 Task: Create a sub task Release to Production / Go Live for the task  Implement a new cloud-based procurement management system for a company in the project ArtisanBridge , assign it to team member softage.4@softage.net and update the status of the sub task to  At Risk , set the priority of the sub task to Medium
Action: Mouse moved to (393, 563)
Screenshot: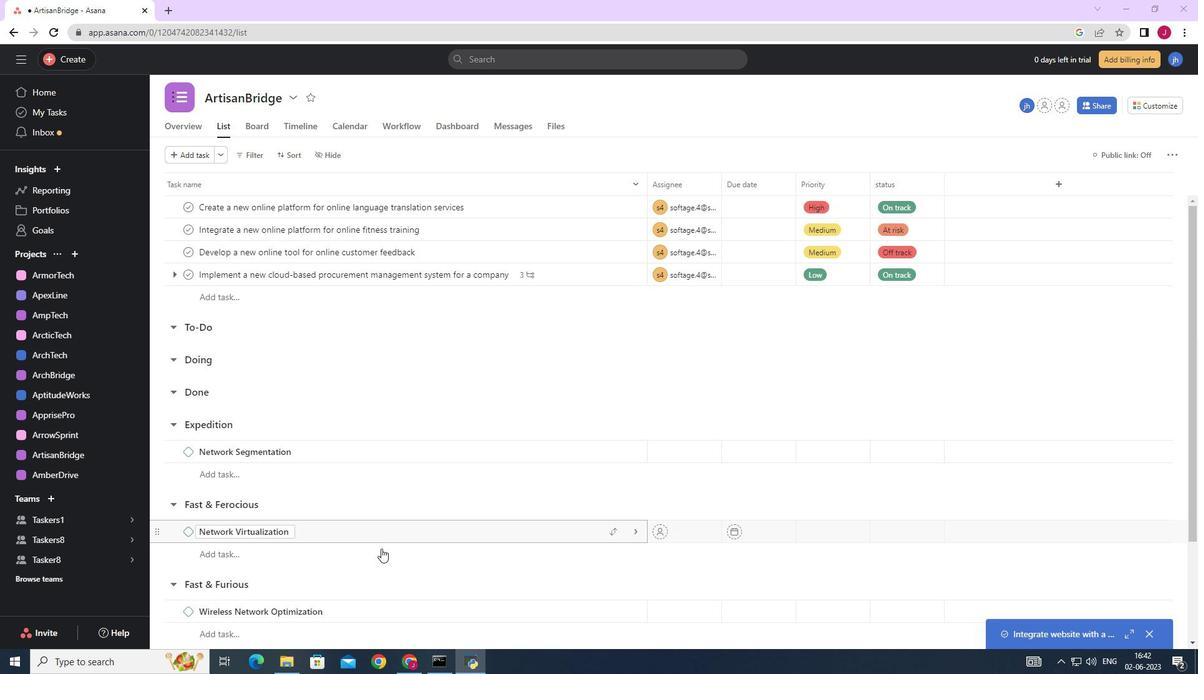 
Action: Mouse scrolled (393, 564) with delta (0, 0)
Screenshot: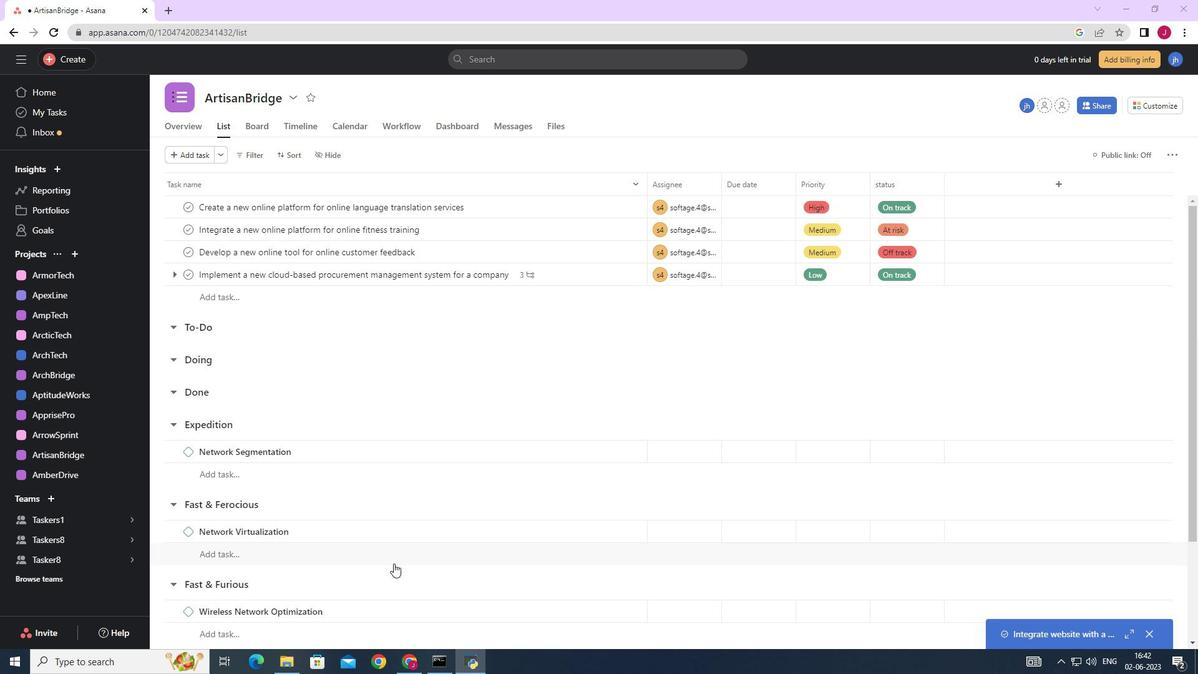 
Action: Mouse scrolled (393, 564) with delta (0, 0)
Screenshot: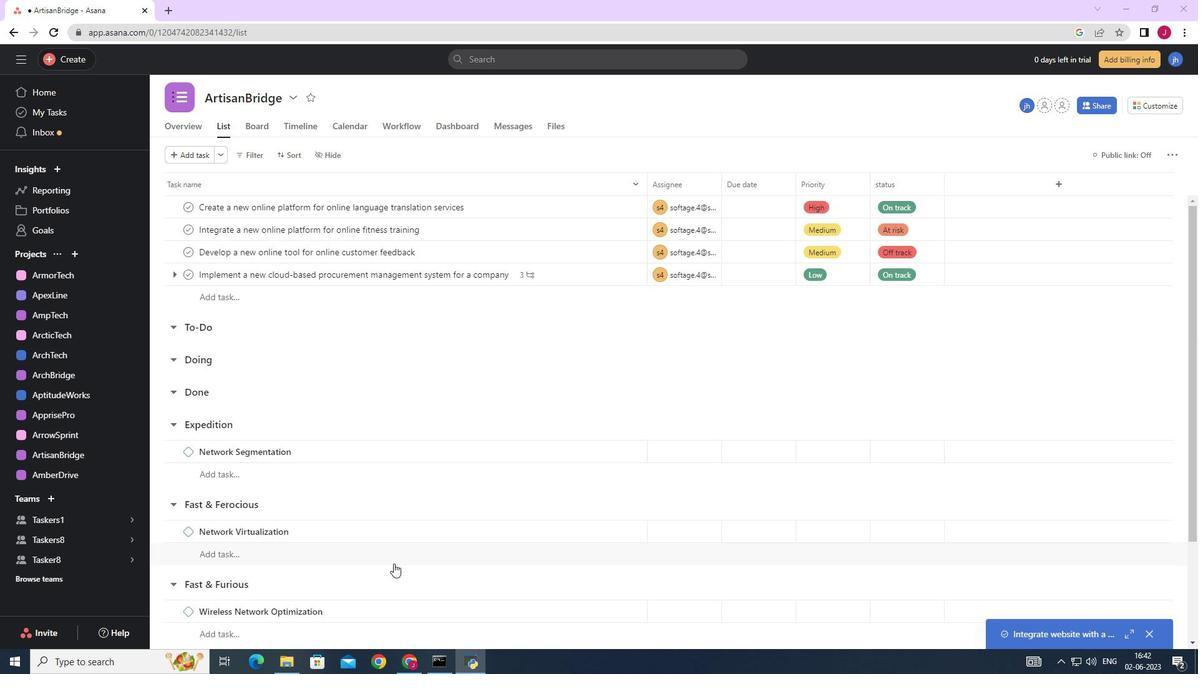 
Action: Mouse moved to (393, 563)
Screenshot: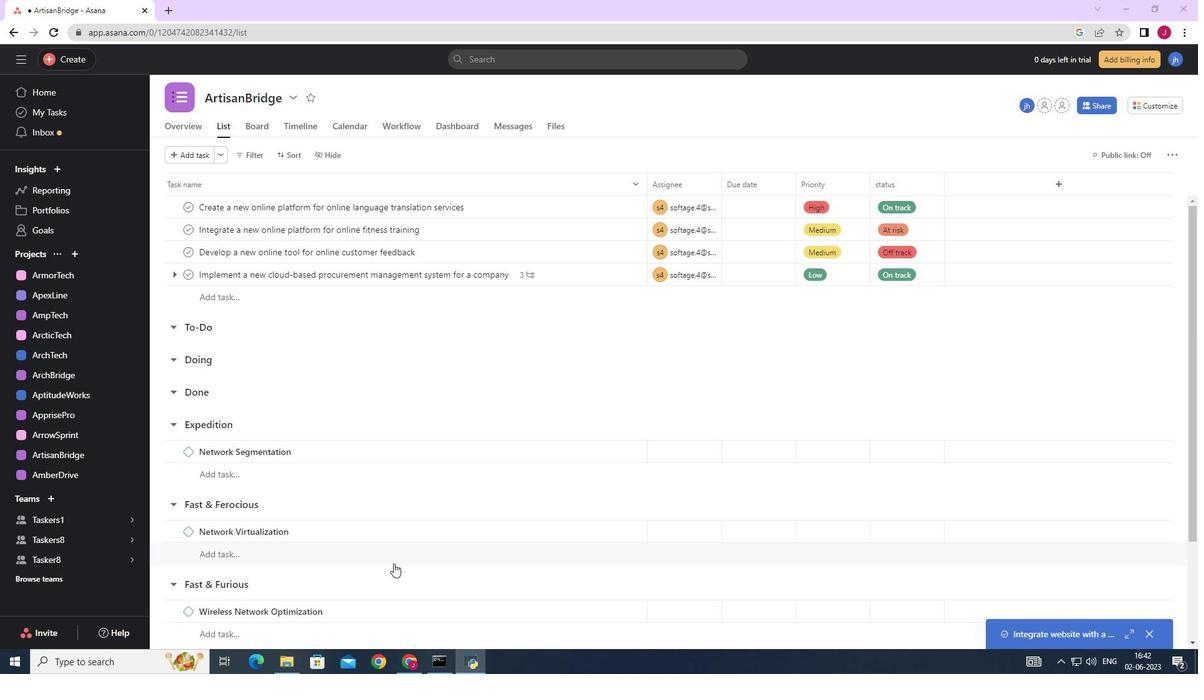 
Action: Mouse scrolled (393, 564) with delta (0, 0)
Screenshot: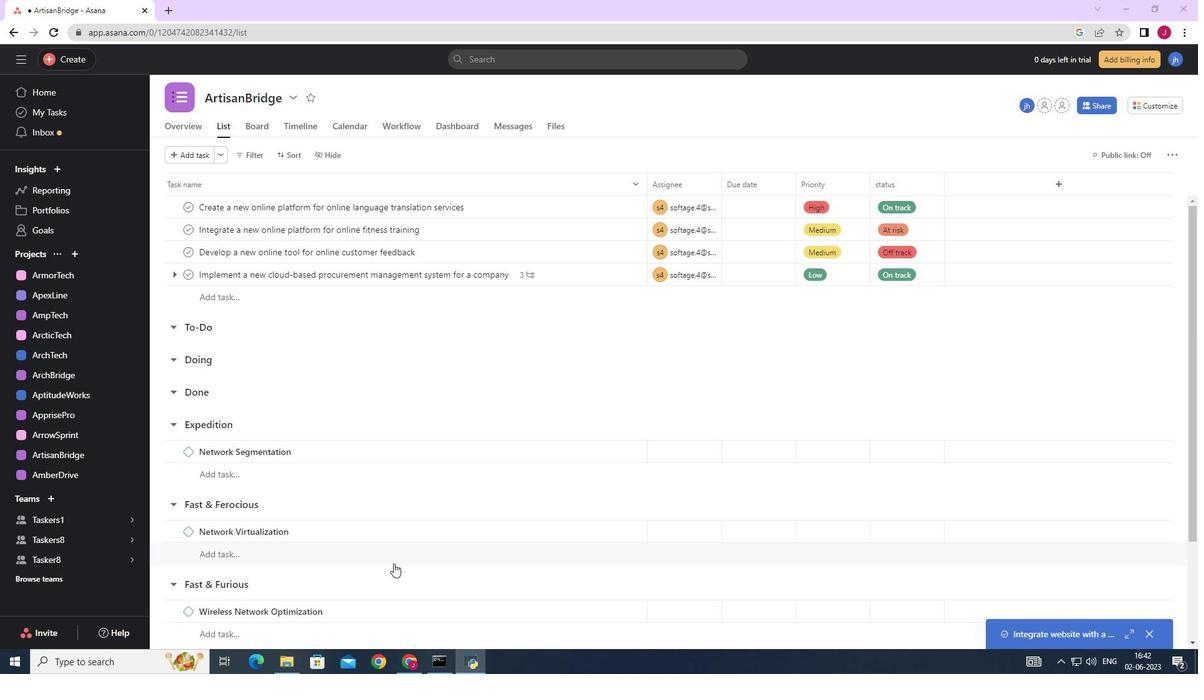 
Action: Mouse moved to (592, 277)
Screenshot: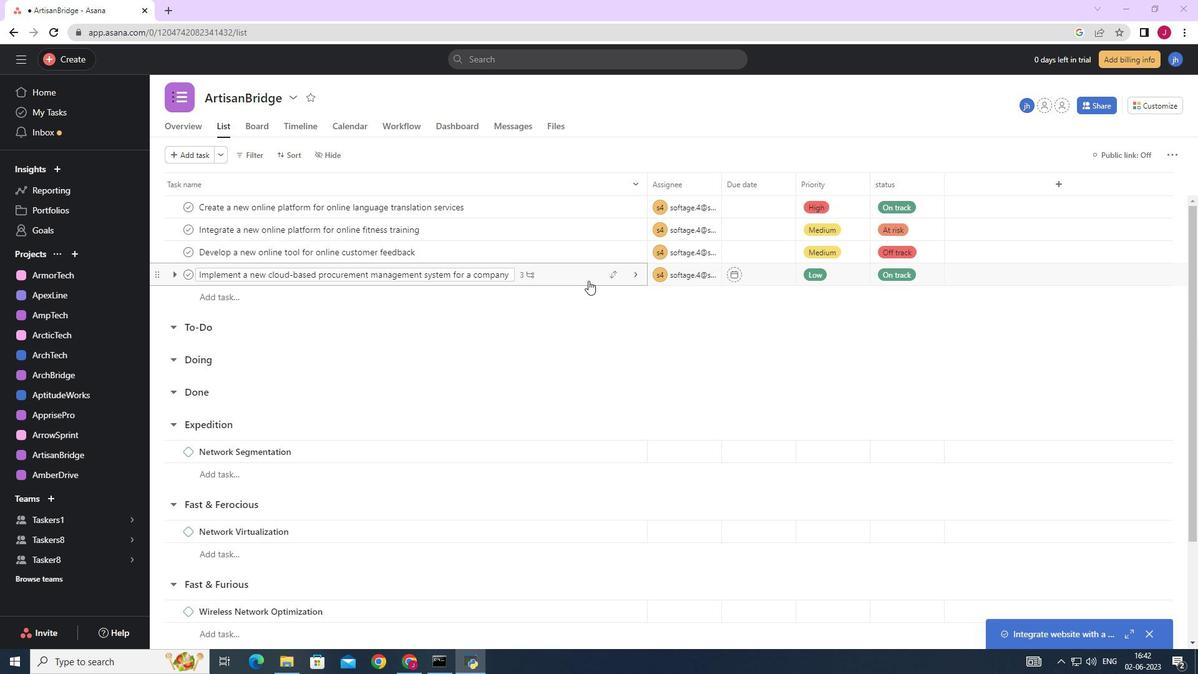 
Action: Mouse pressed left at (592, 277)
Screenshot: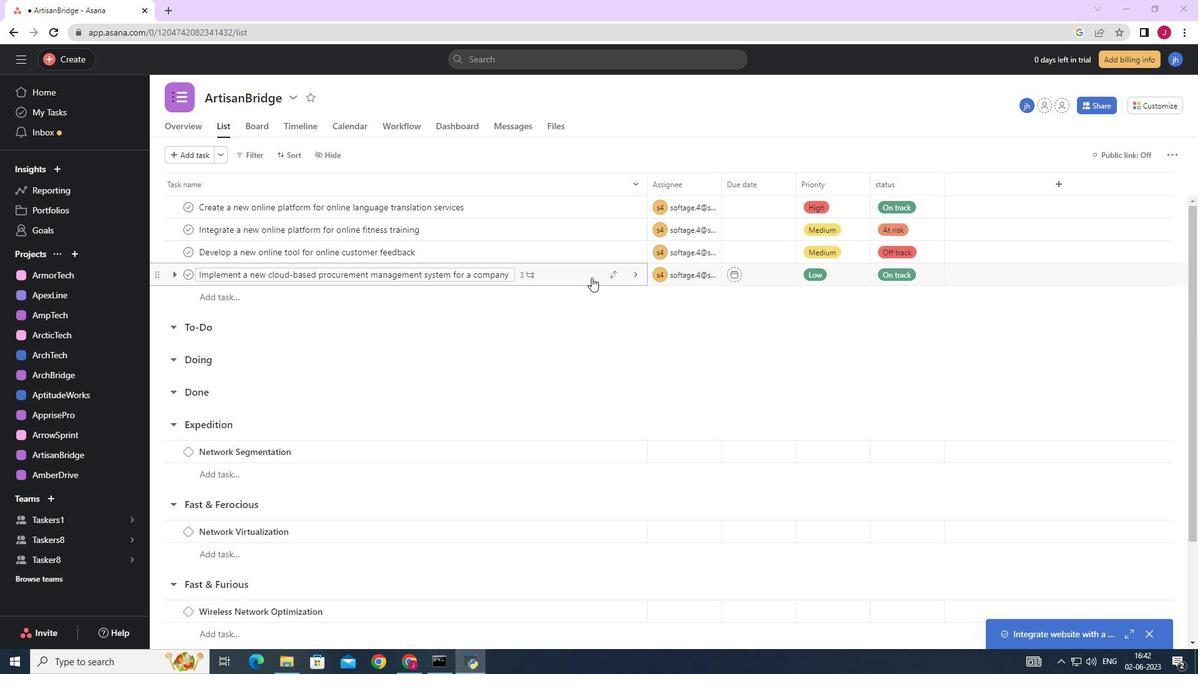 
Action: Mouse moved to (945, 382)
Screenshot: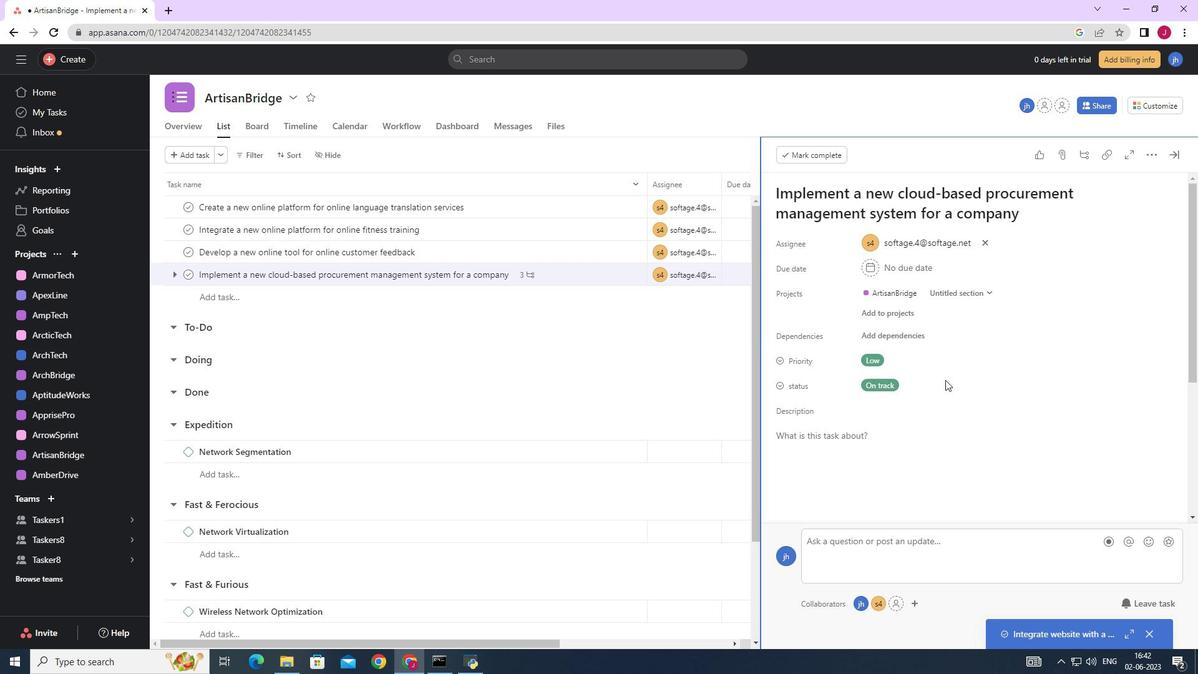 
Action: Mouse scrolled (945, 381) with delta (0, 0)
Screenshot: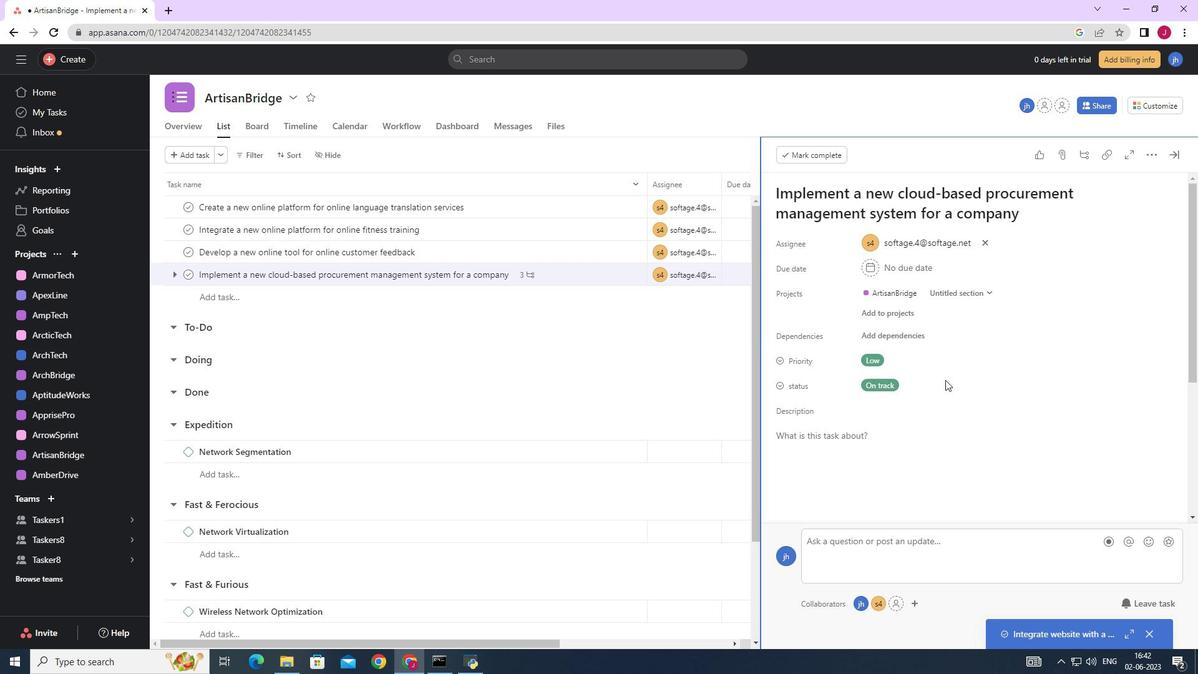 
Action: Mouse scrolled (945, 381) with delta (0, 0)
Screenshot: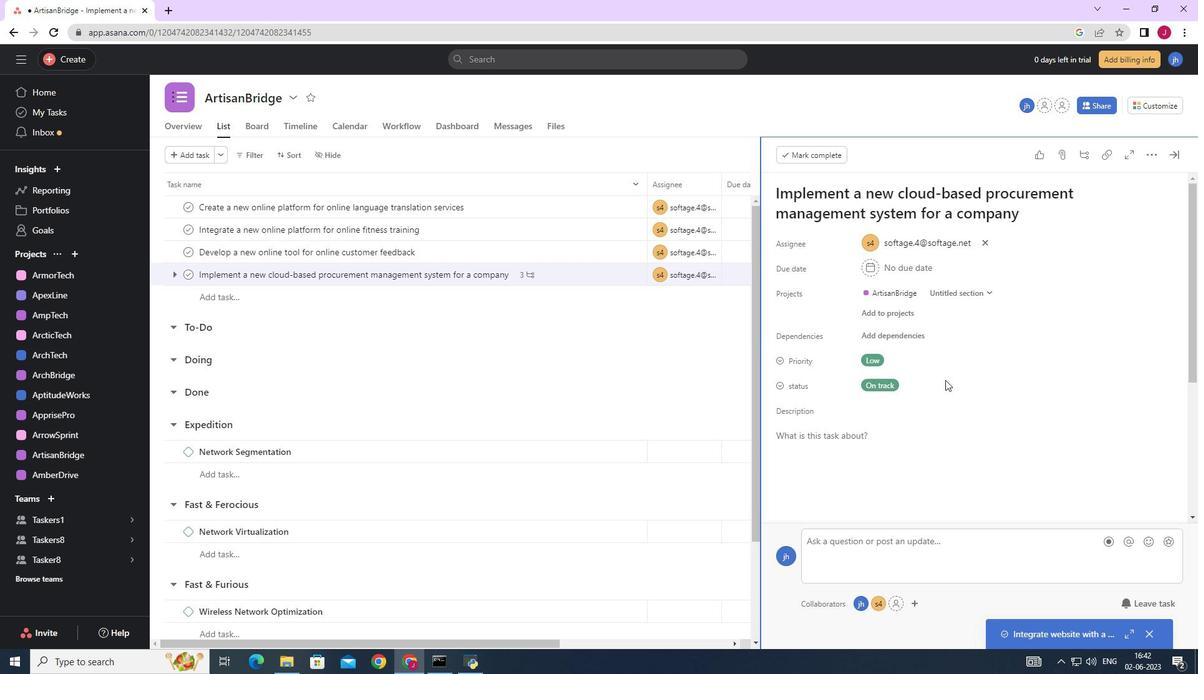 
Action: Mouse scrolled (945, 381) with delta (0, 0)
Screenshot: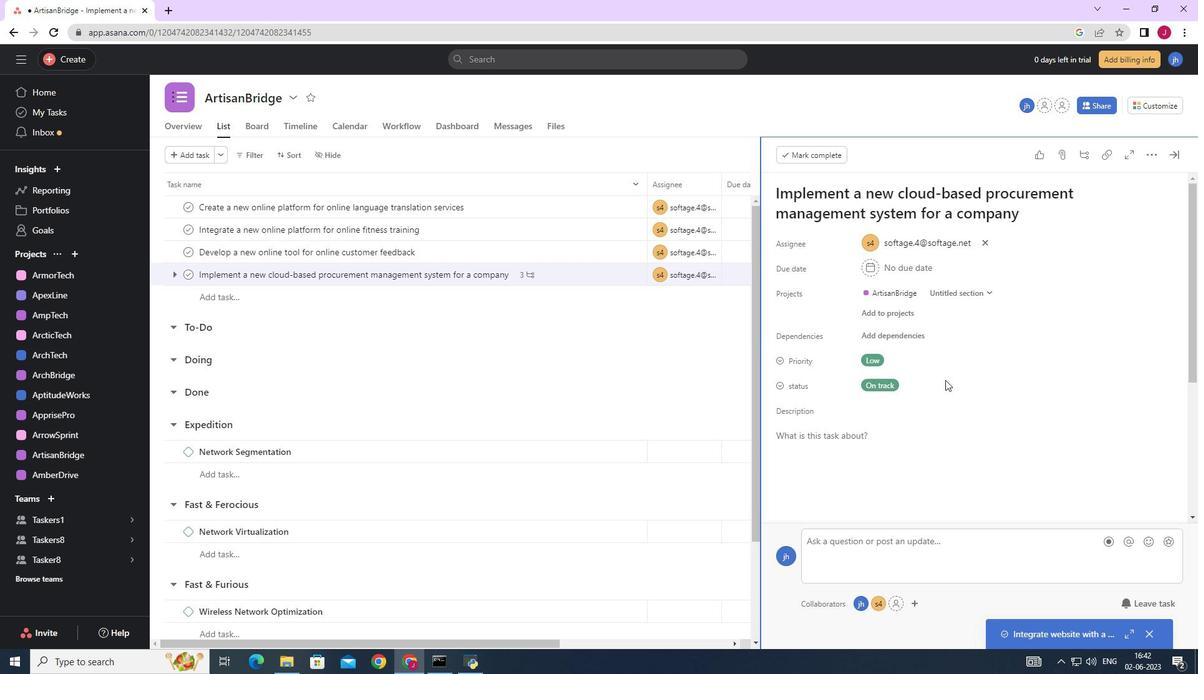 
Action: Mouse scrolled (945, 381) with delta (0, 0)
Screenshot: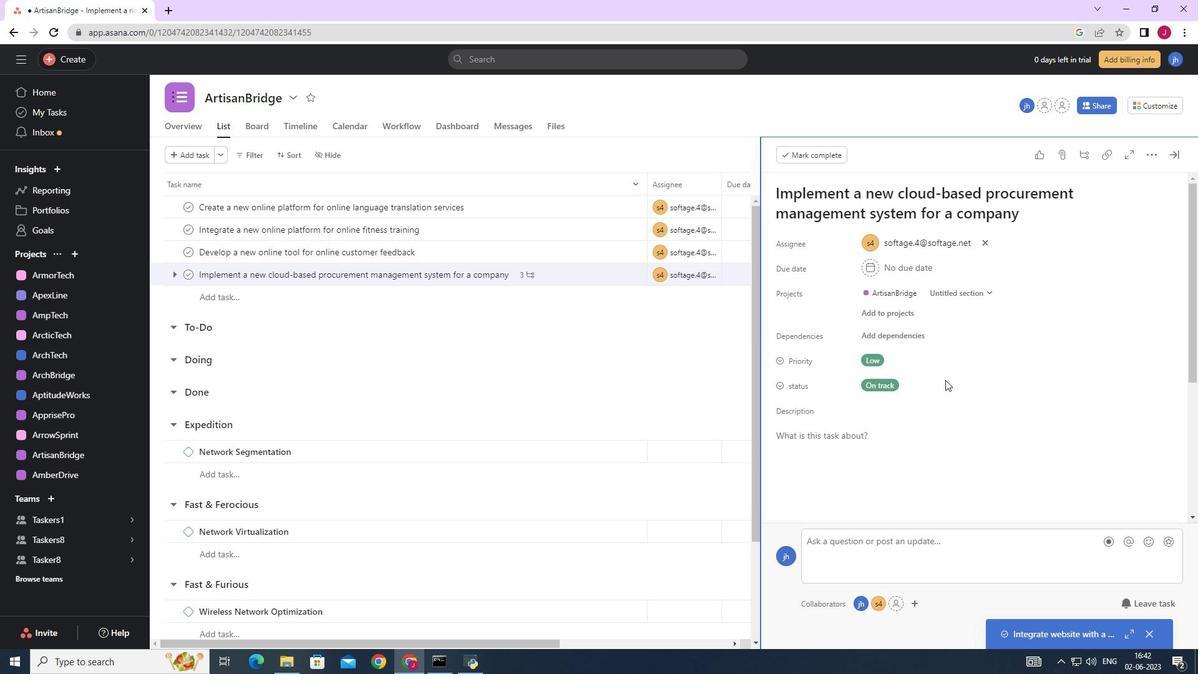 
Action: Mouse moved to (812, 420)
Screenshot: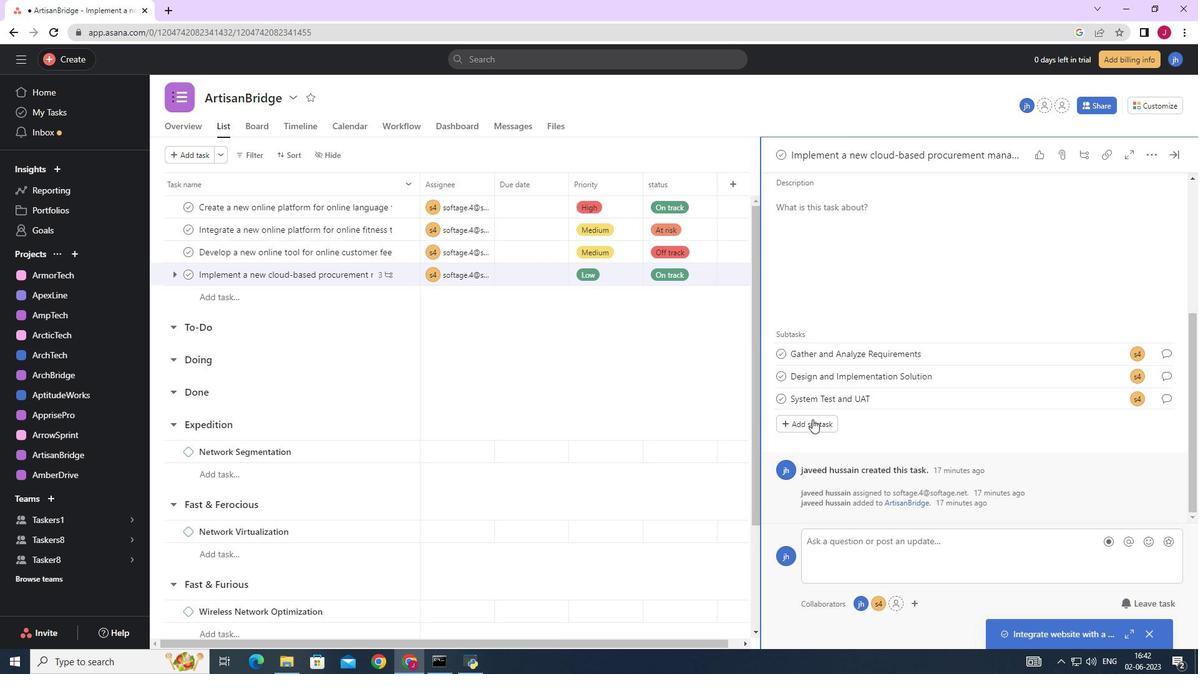 
Action: Mouse pressed left at (812, 420)
Screenshot: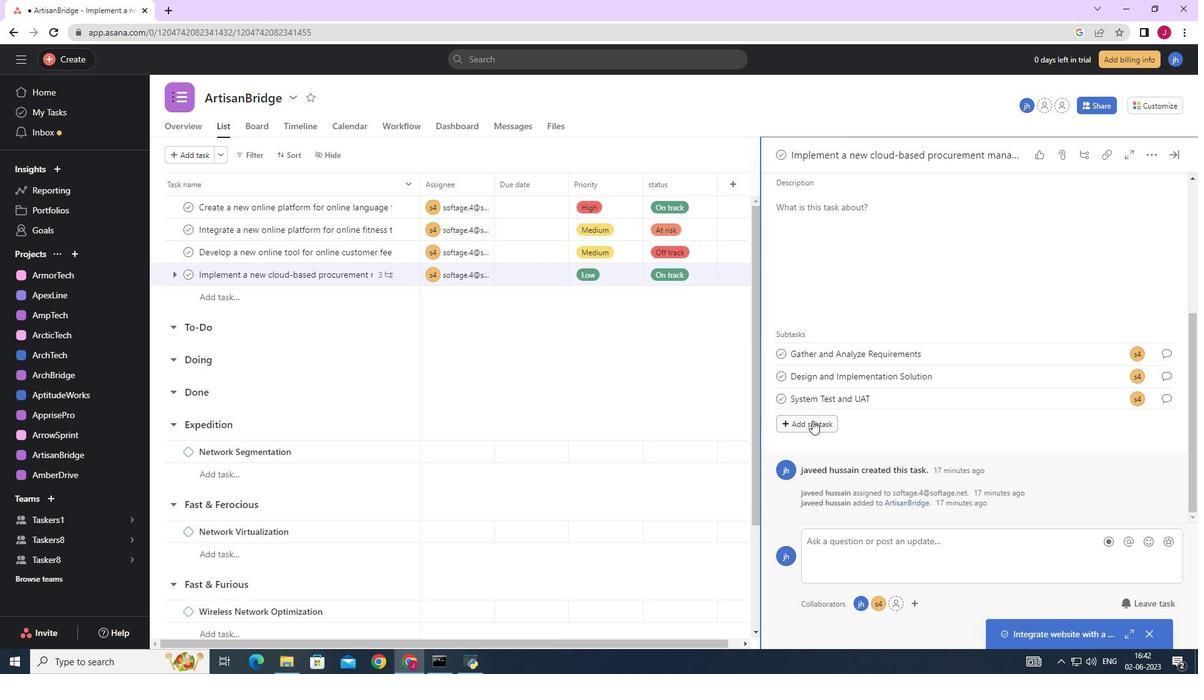 
Action: Mouse moved to (806, 396)
Screenshot: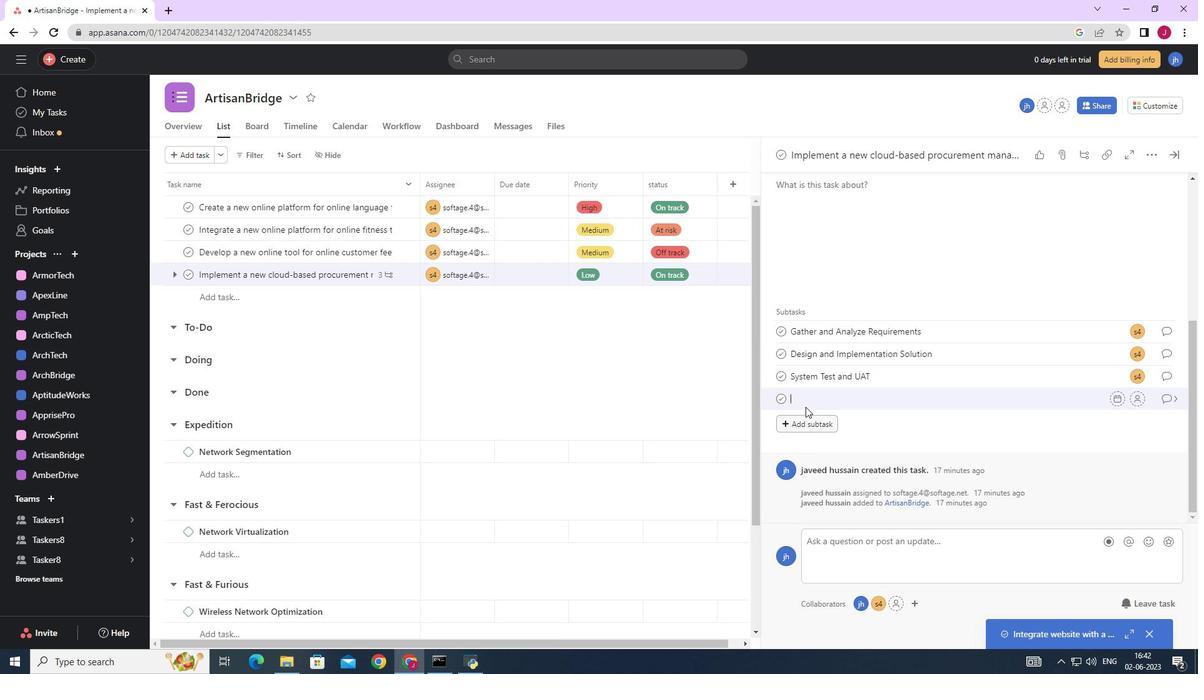 
Action: Mouse pressed left at (806, 396)
Screenshot: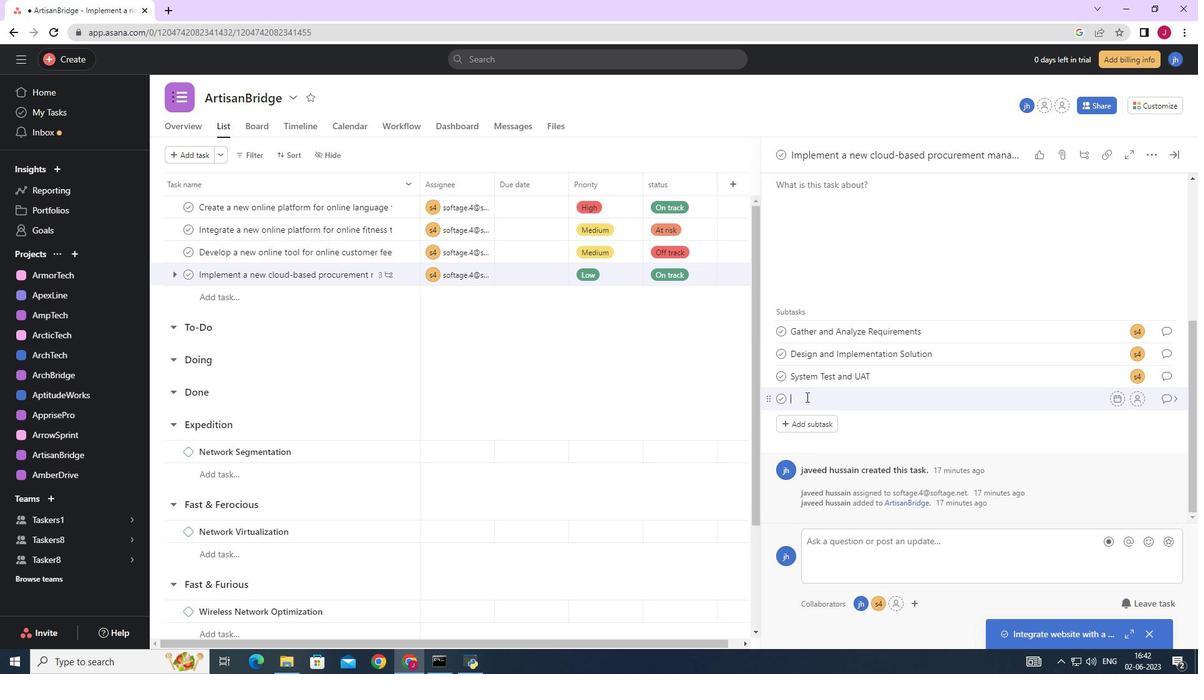 
Action: Key pressed <Key.caps_lock>R<Key.caps_lock>elease<Key.space>to<Key.space>production<Key.space><Key.backspace><Key.backspace><Key.backspace><Key.backspace><Key.backspace><Key.backspace><Key.backspace><Key.backspace><Key.backspace><Key.backspace><Key.backspace><Key.backspace><Key.backspace><Key.backspace><Key.backspace><Key.backspace><Key.backspace><Key.backspace><Key.backspace><Key.backspace><Key.backspace><Key.backspace><Key.backspace><Key.backspace><Key.backspace><Key.backspace><Key.backspace><Key.backspace><Key.backspace>r<Key.caps_lock>ELEASE<Key.space>TO<Key.space>PRODUCTION
Screenshot: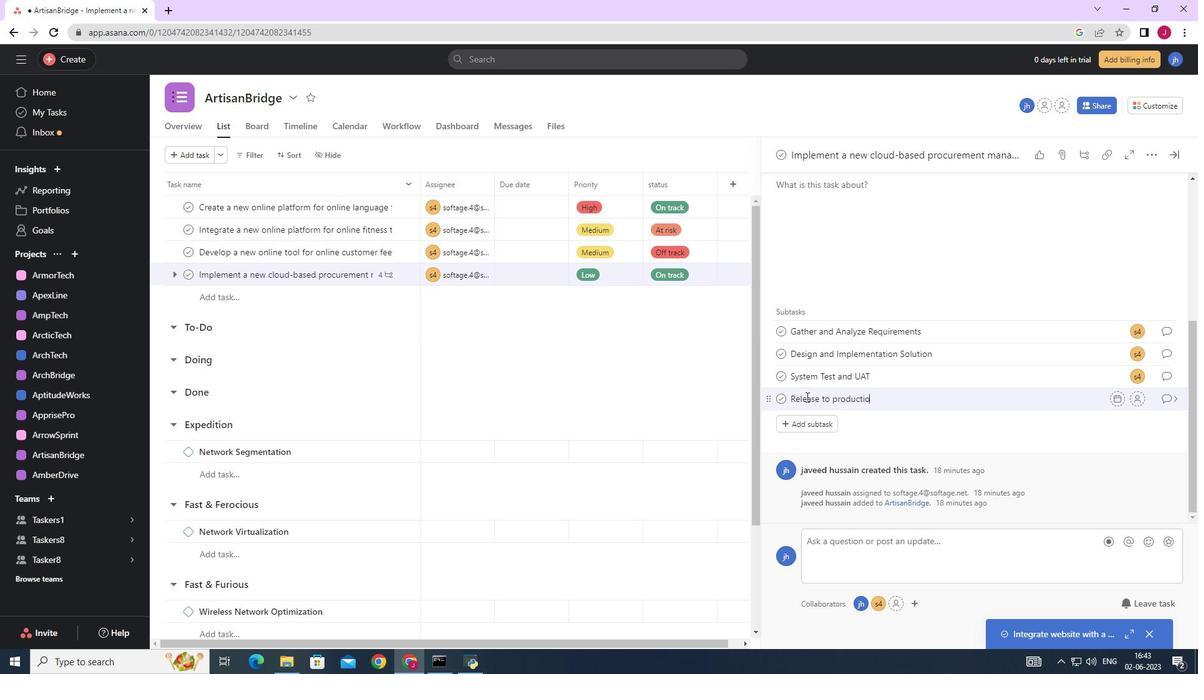 
Action: Mouse moved to (1140, 398)
Screenshot: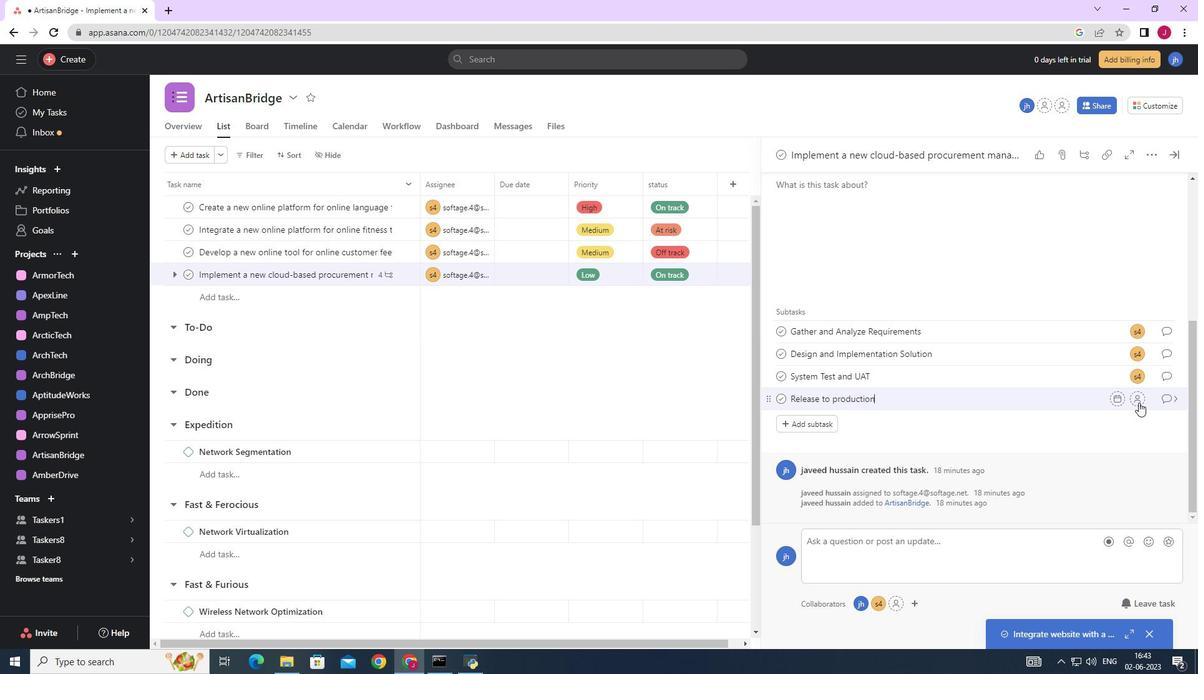 
Action: Mouse pressed left at (1140, 398)
Screenshot: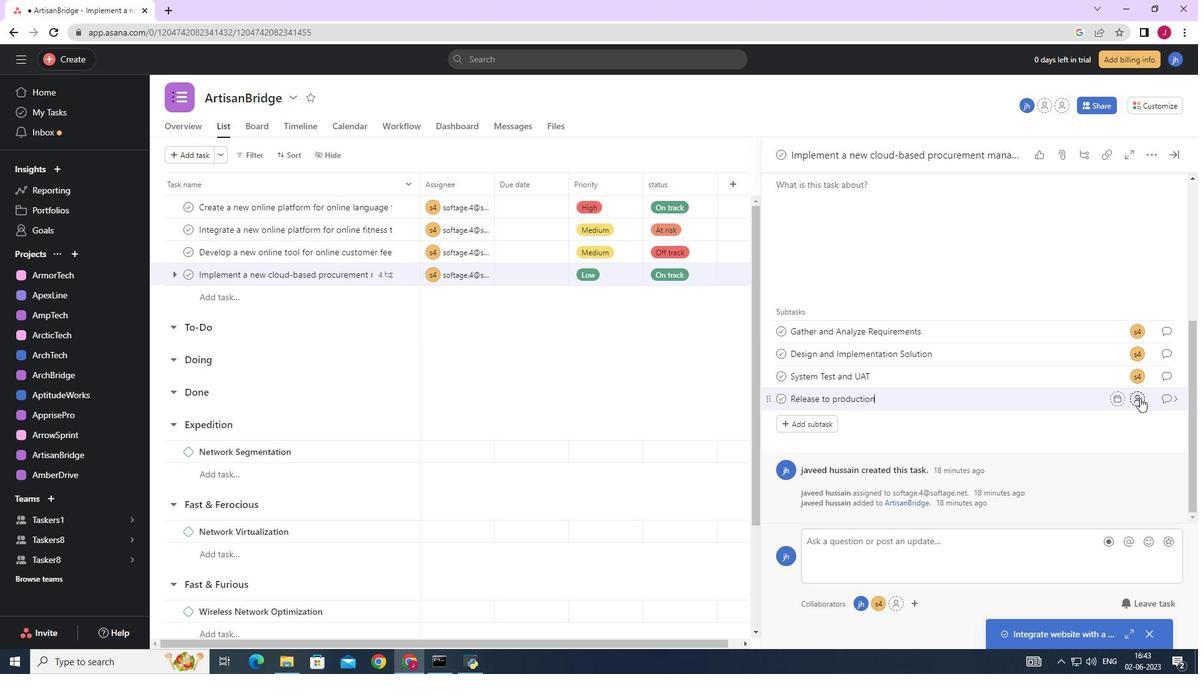 
Action: Mouse moved to (1070, 414)
Screenshot: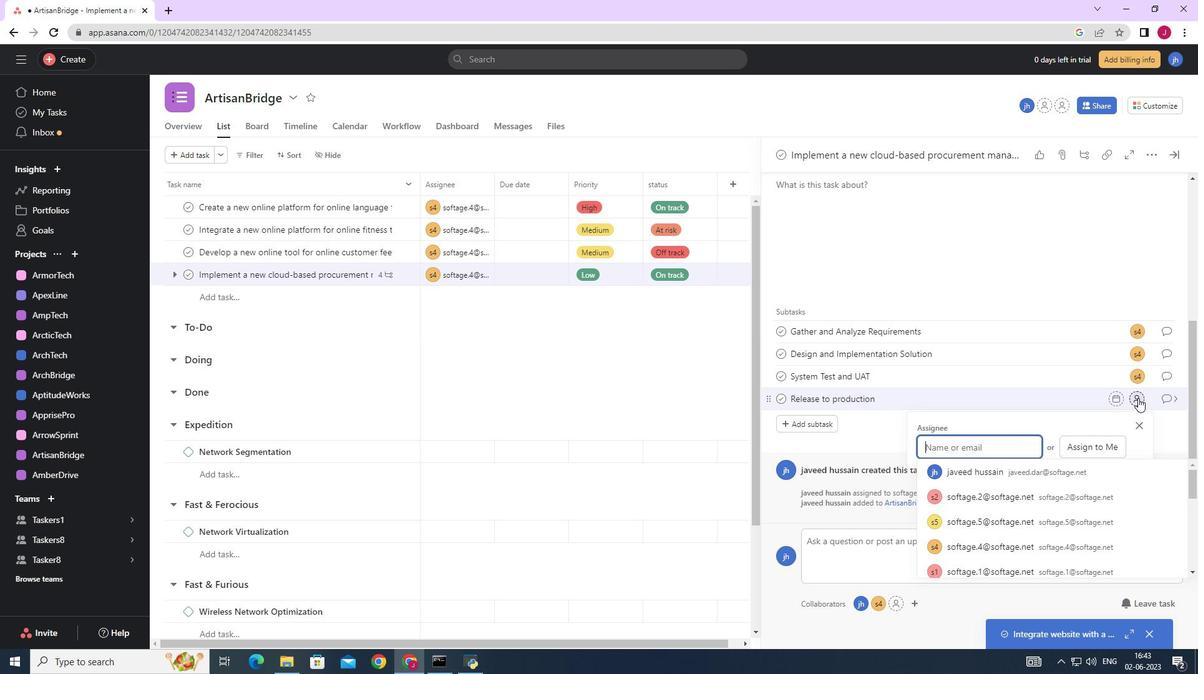
Action: Key pressed SOFTAGE.
Screenshot: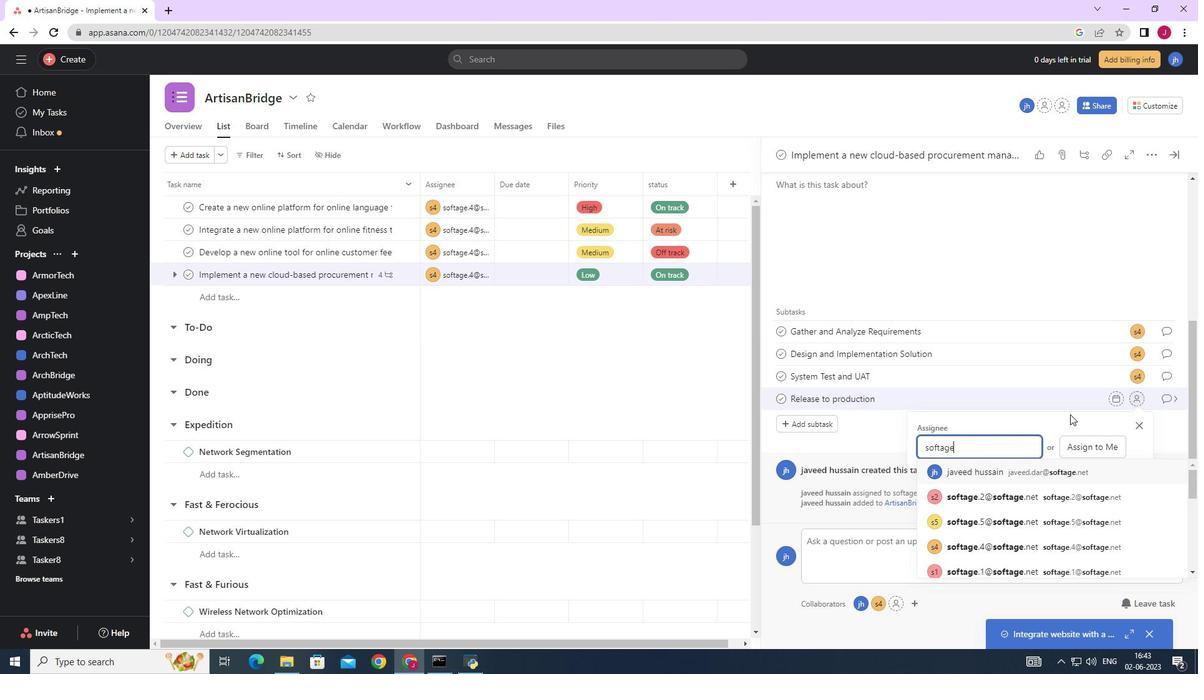 
Action: Mouse moved to (1006, 543)
Screenshot: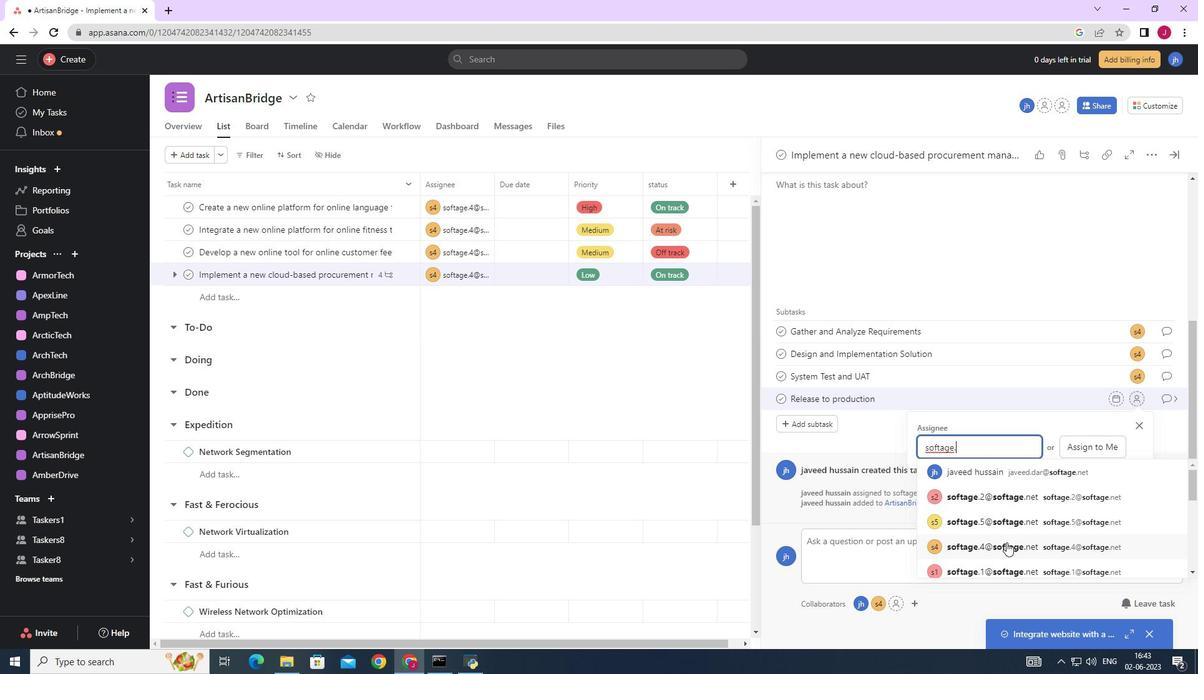 
Action: Mouse pressed left at (1006, 543)
Screenshot: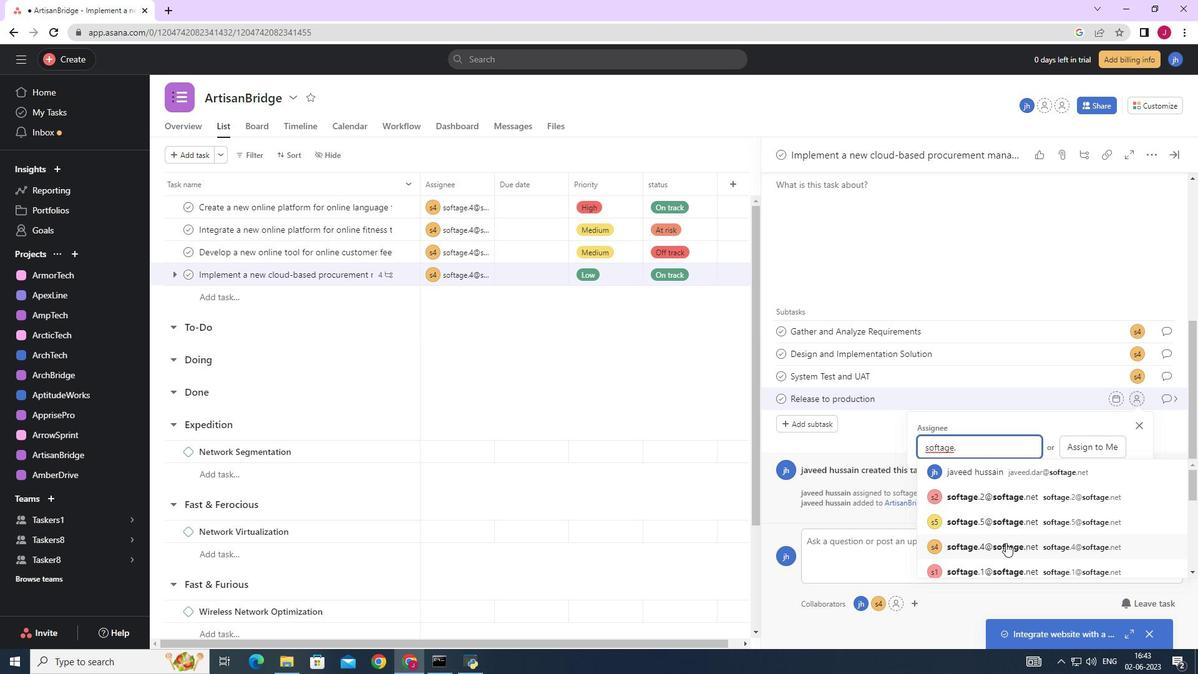 
Action: Mouse moved to (1168, 398)
Screenshot: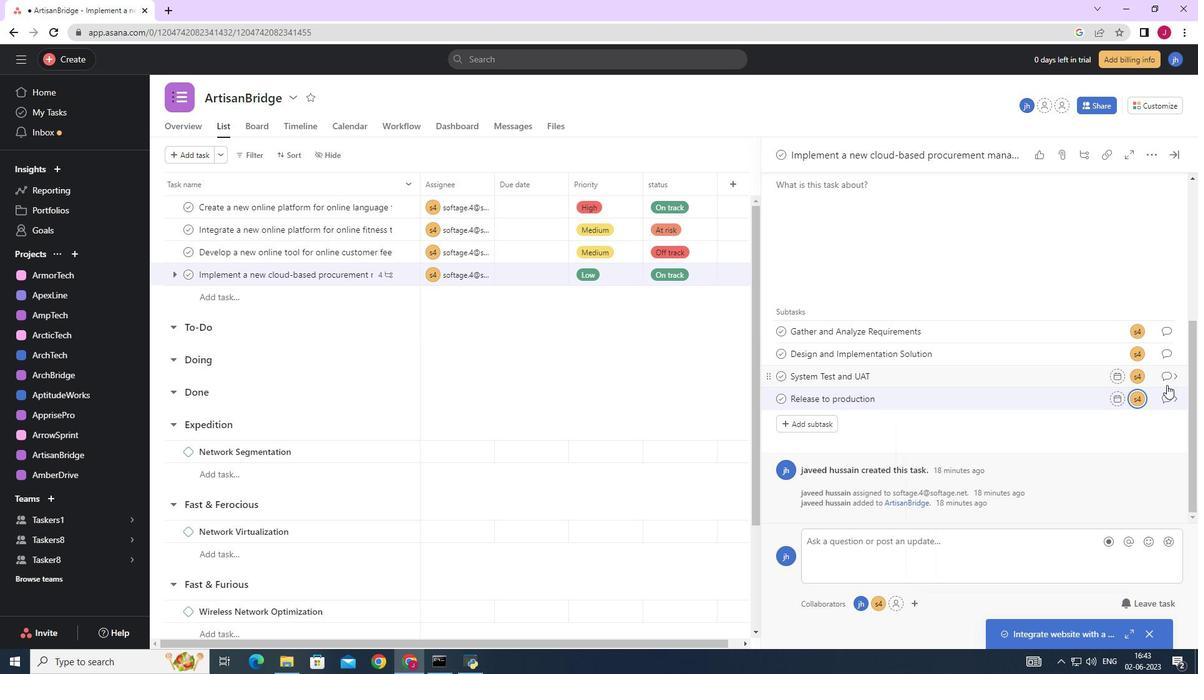 
Action: Mouse pressed left at (1168, 398)
Screenshot: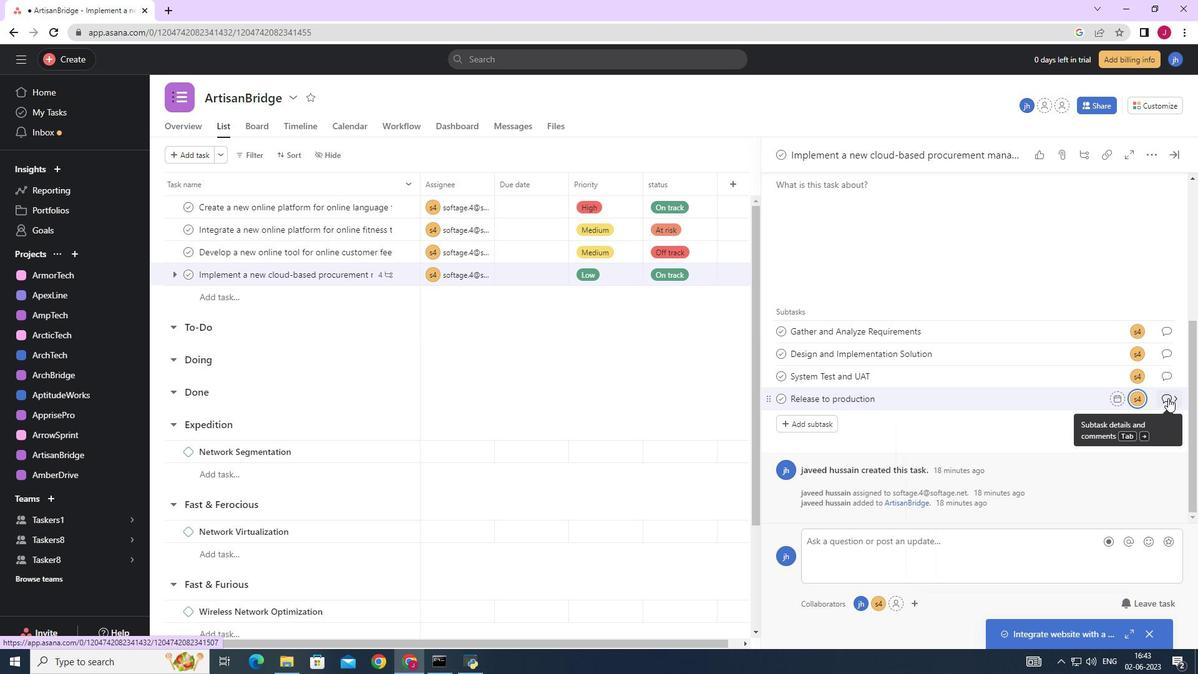 
Action: Mouse moved to (823, 333)
Screenshot: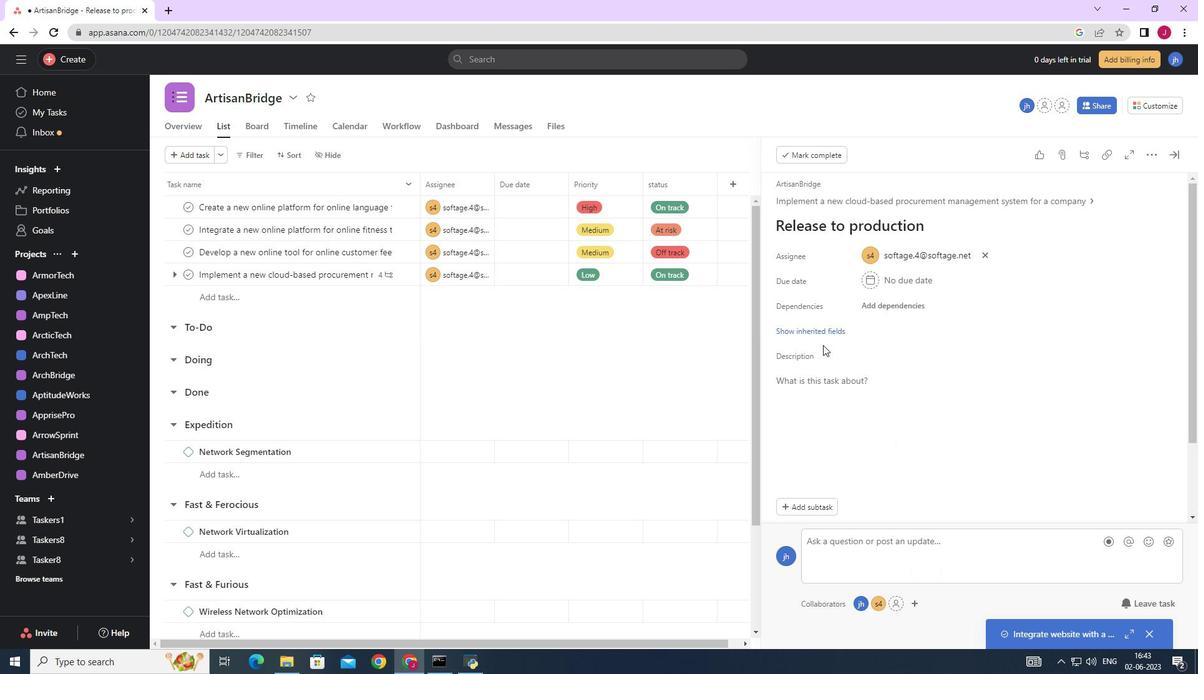 
Action: Mouse pressed left at (823, 333)
Screenshot: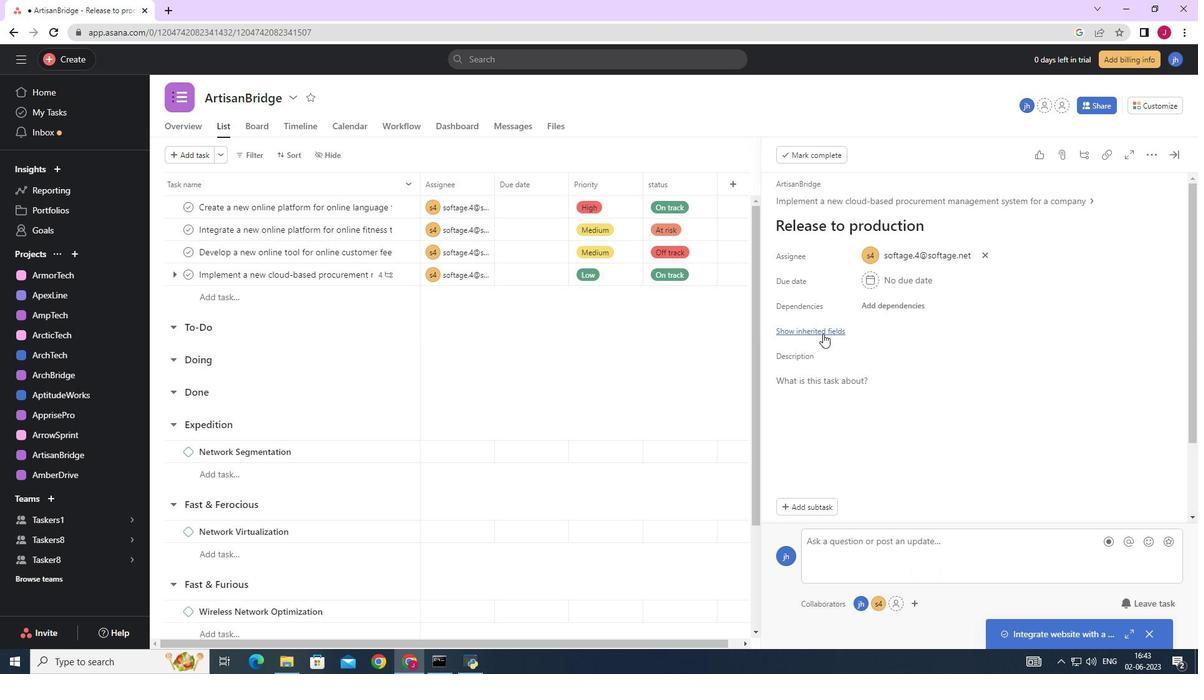 
Action: Mouse moved to (872, 356)
Screenshot: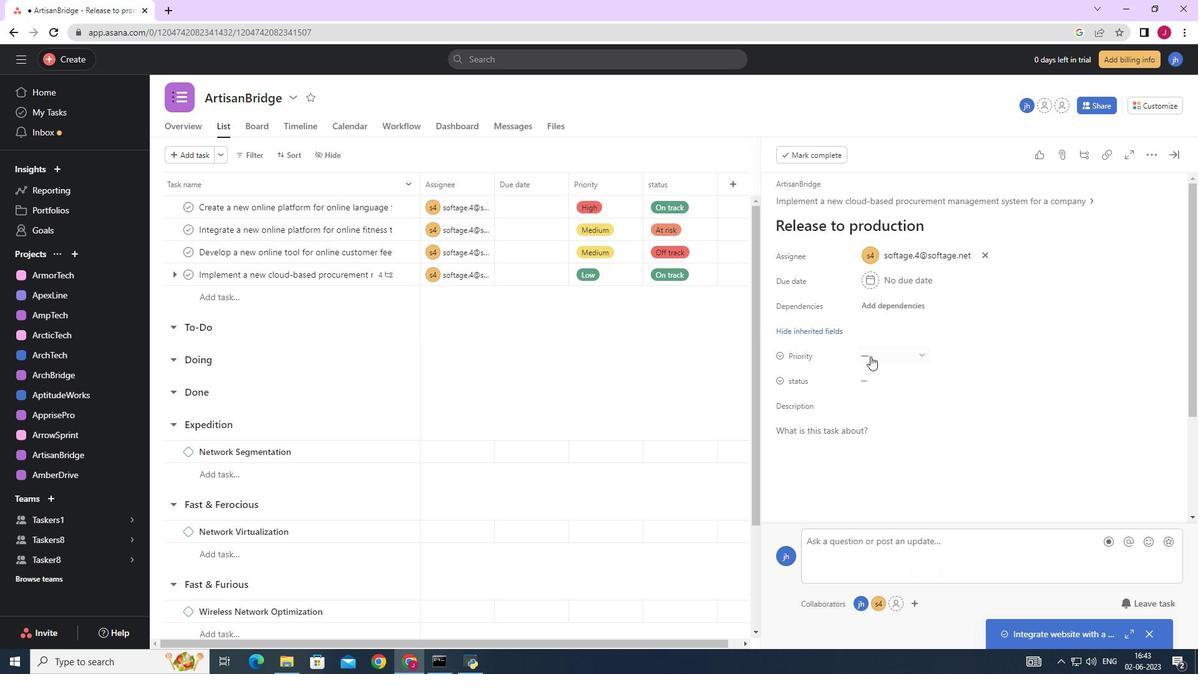 
Action: Mouse pressed left at (872, 356)
Screenshot: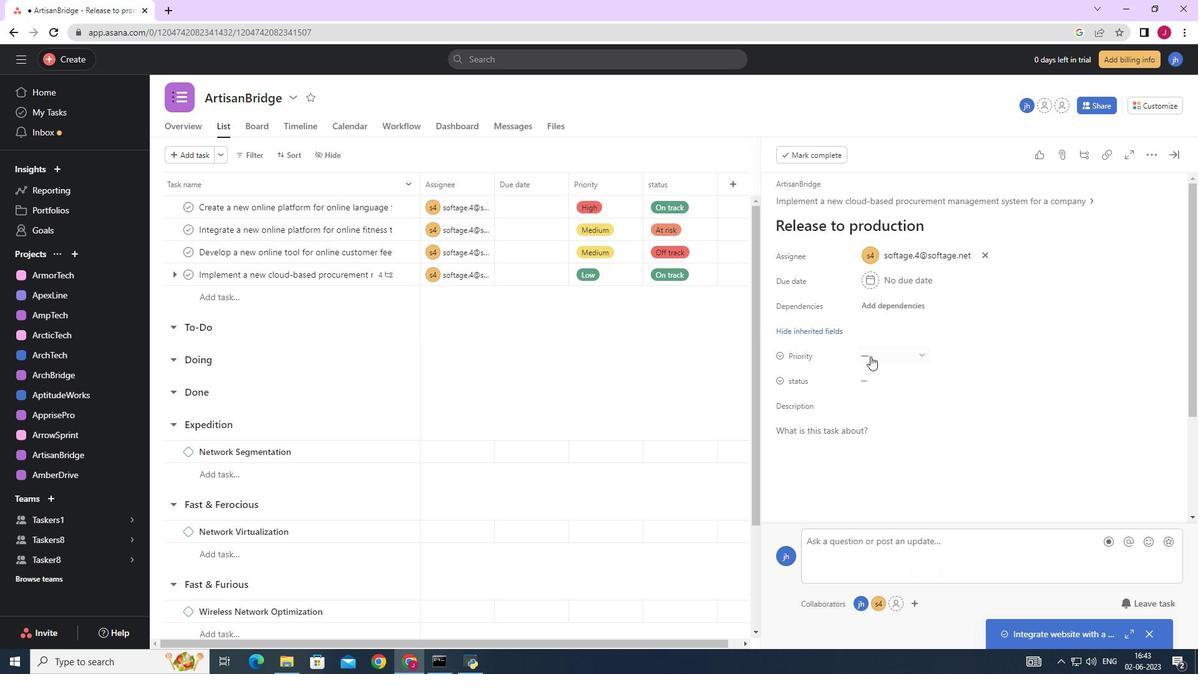 
Action: Mouse moved to (904, 416)
Screenshot: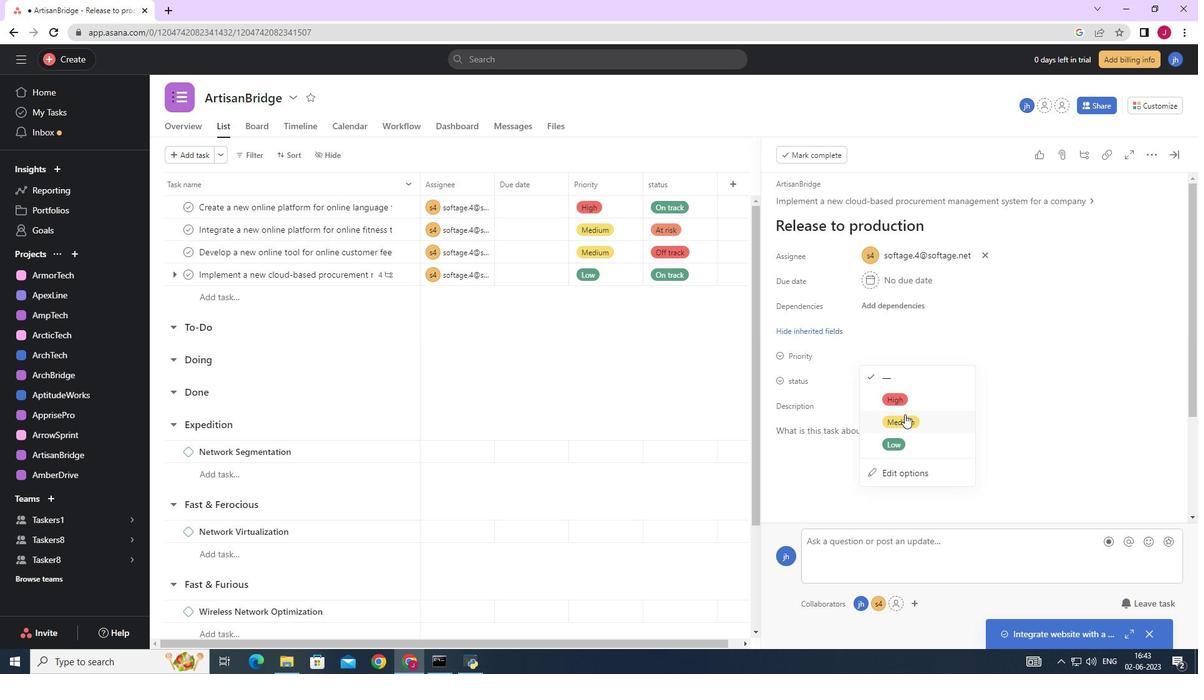
Action: Mouse pressed left at (904, 416)
Screenshot: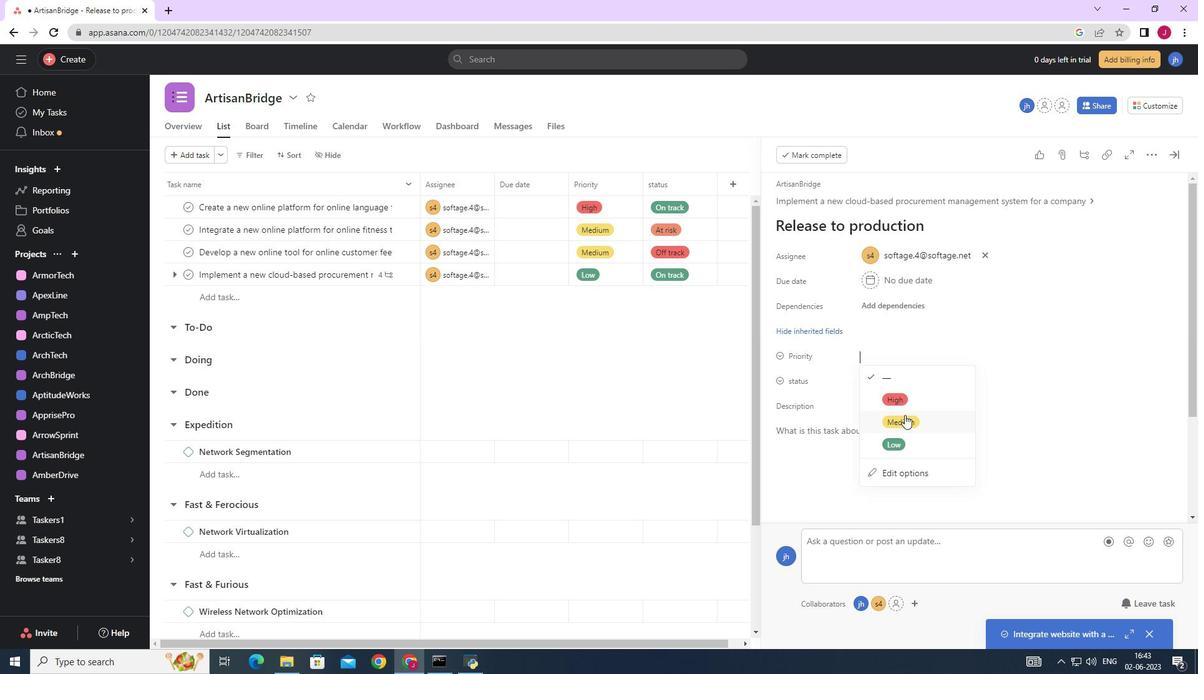 
Action: Mouse moved to (886, 378)
Screenshot: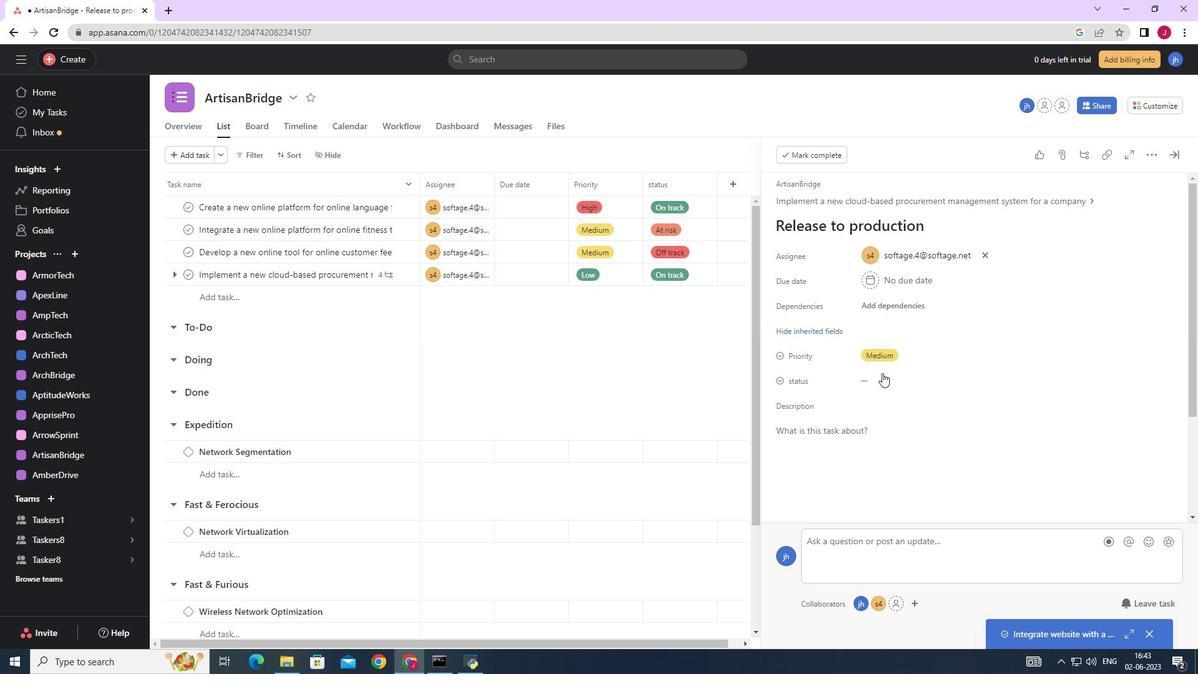 
Action: Mouse pressed left at (886, 378)
Screenshot: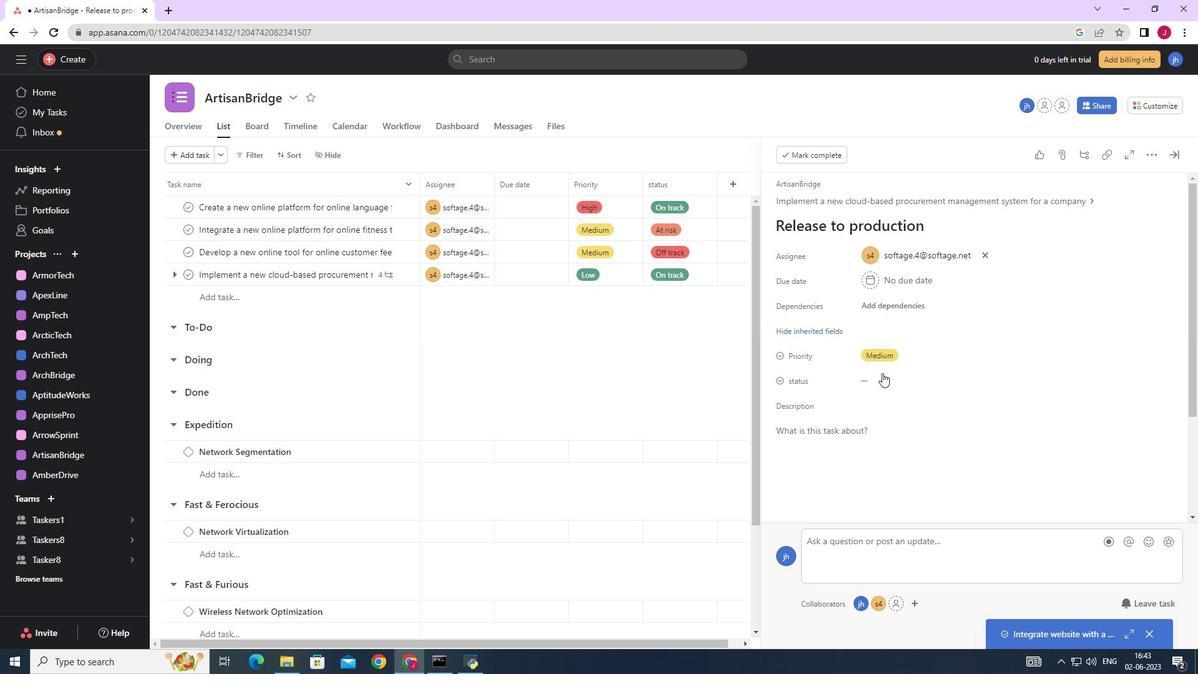 
Action: Mouse moved to (901, 471)
Screenshot: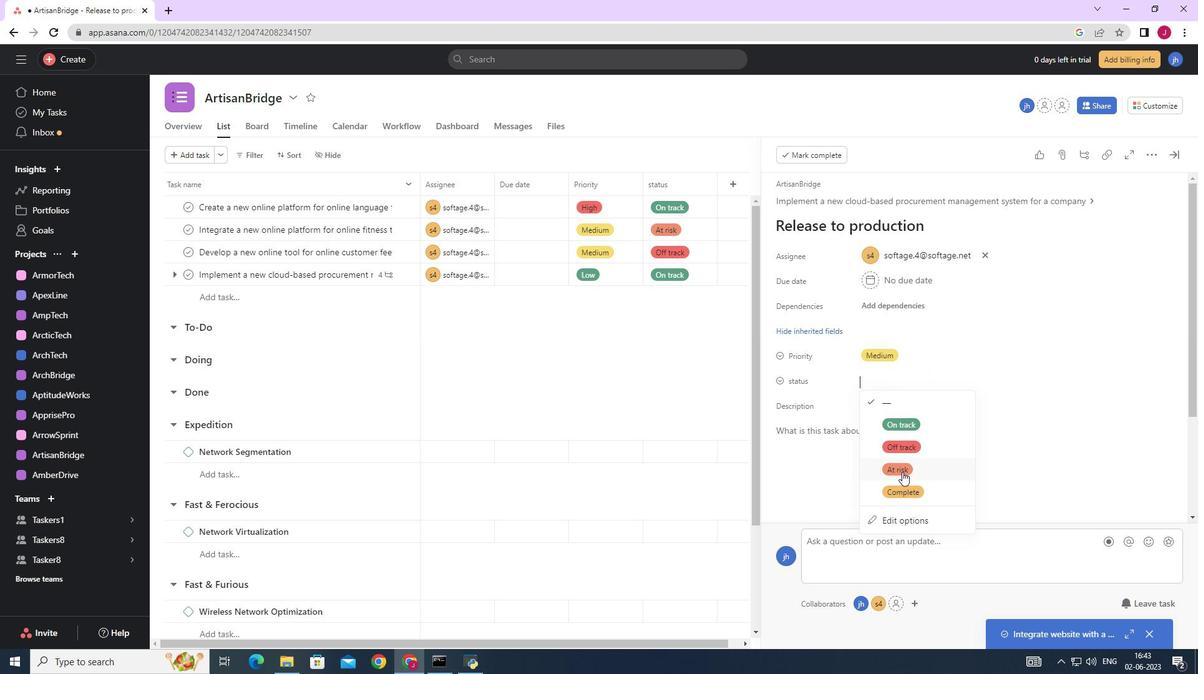 
Action: Mouse pressed left at (901, 471)
Screenshot: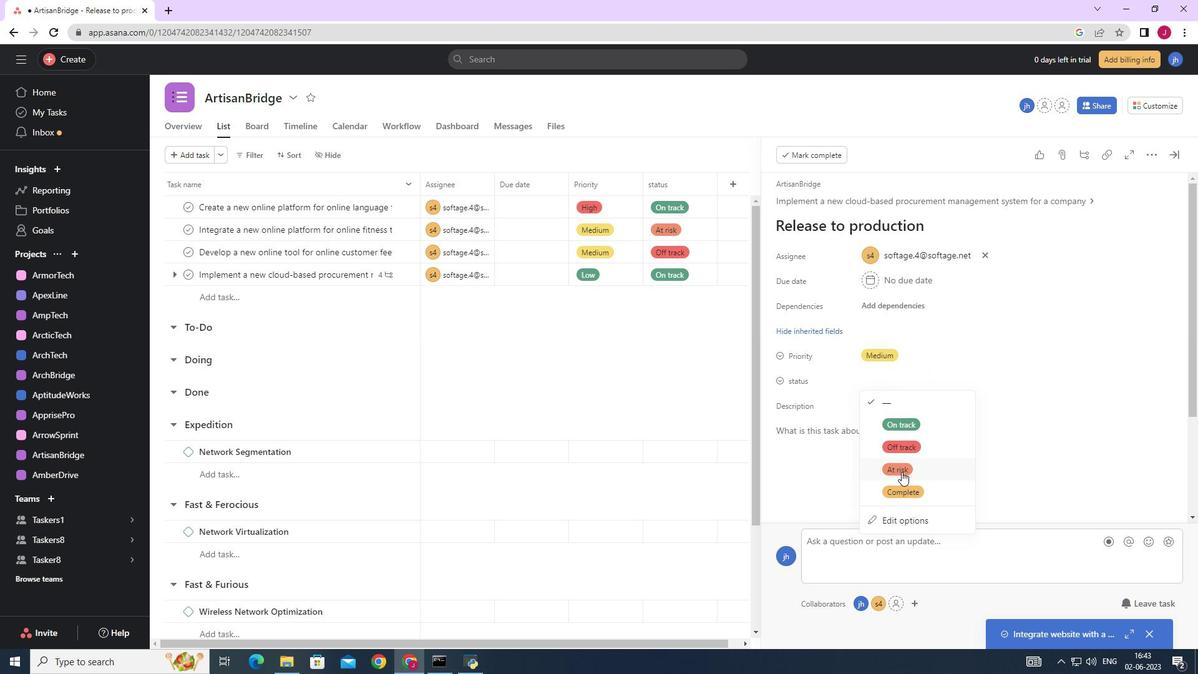 
Action: Mouse moved to (1178, 153)
Screenshot: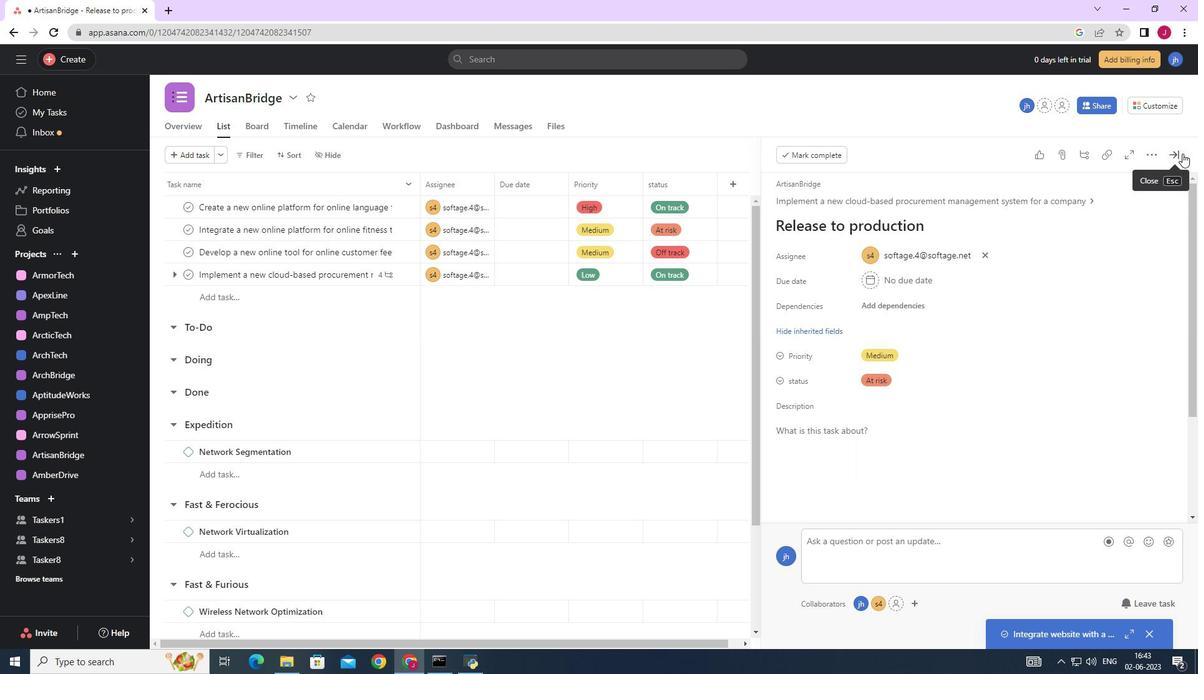 
Action: Mouse pressed left at (1178, 153)
Screenshot: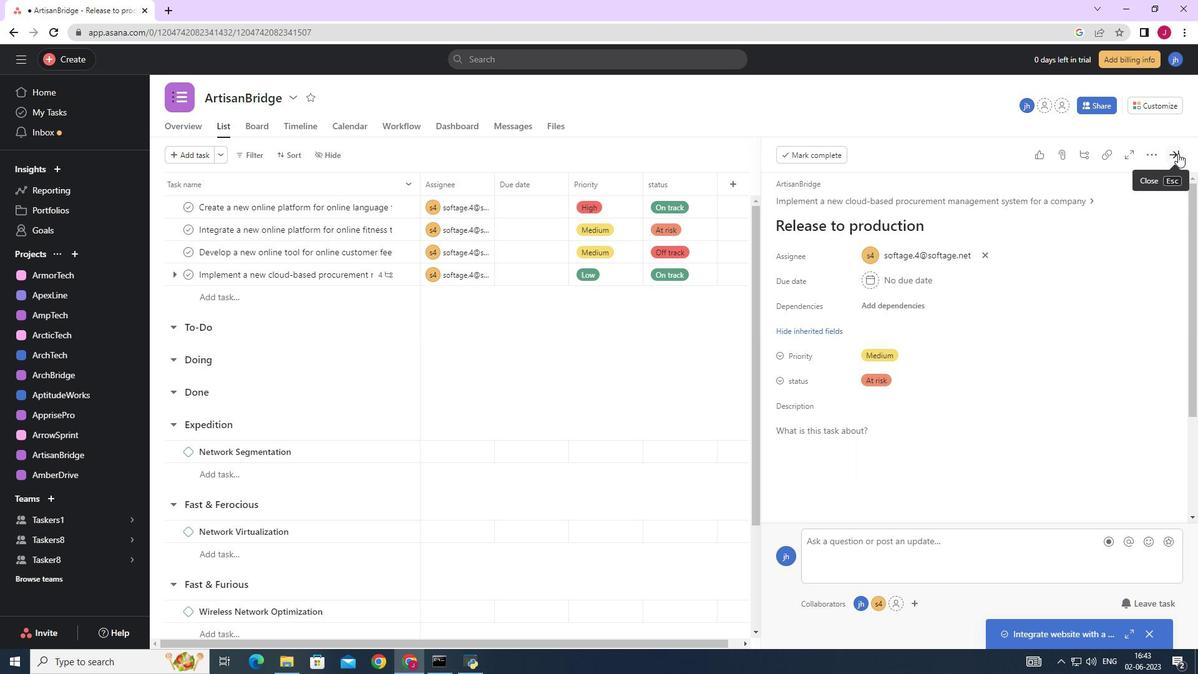 
Action: Mouse moved to (1172, 157)
Screenshot: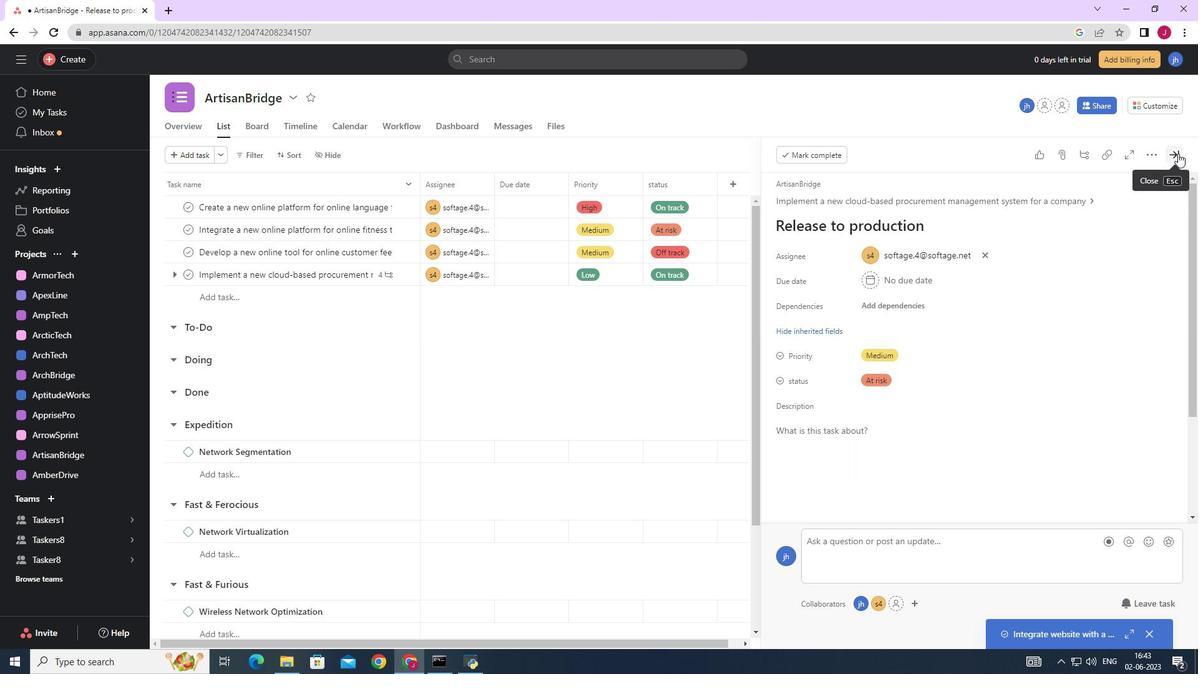
